 Task: Start in the project CipherNet the sprint 'UI Refresh Sprint', with a duration of 2 weeks. Start in the project CipherNet the sprint 'UI Refresh Sprint', with a duration of 1 week. Start in the project CipherNet the sprint 'UI Refresh Sprint', with a duration of 3 weeks
Action: Mouse moved to (1007, 212)
Screenshot: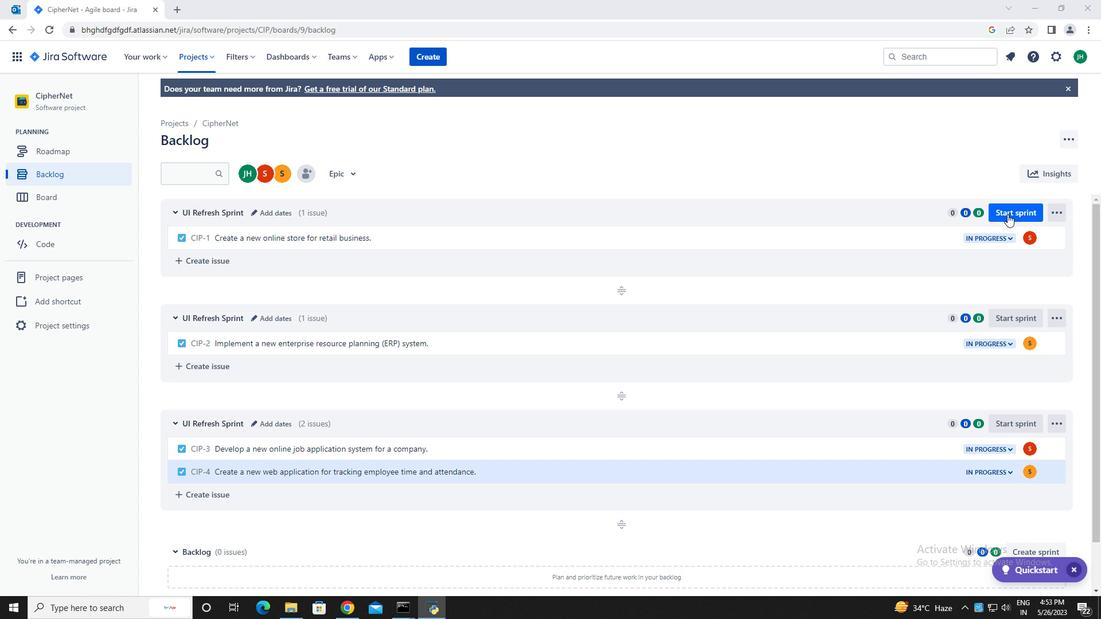 
Action: Mouse pressed left at (1007, 212)
Screenshot: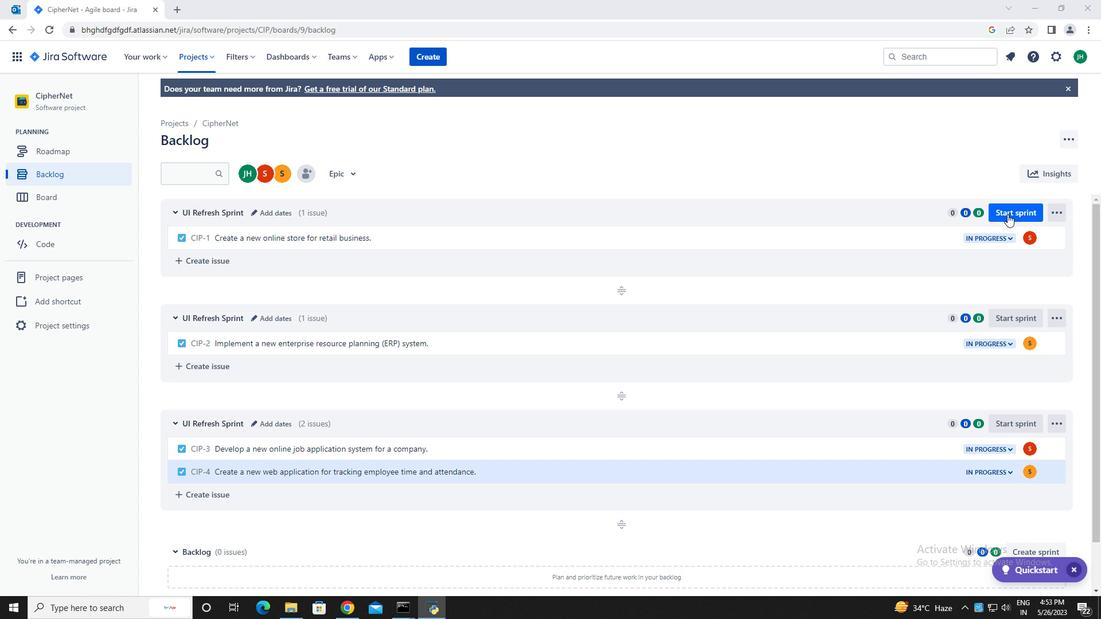 
Action: Mouse moved to (452, 196)
Screenshot: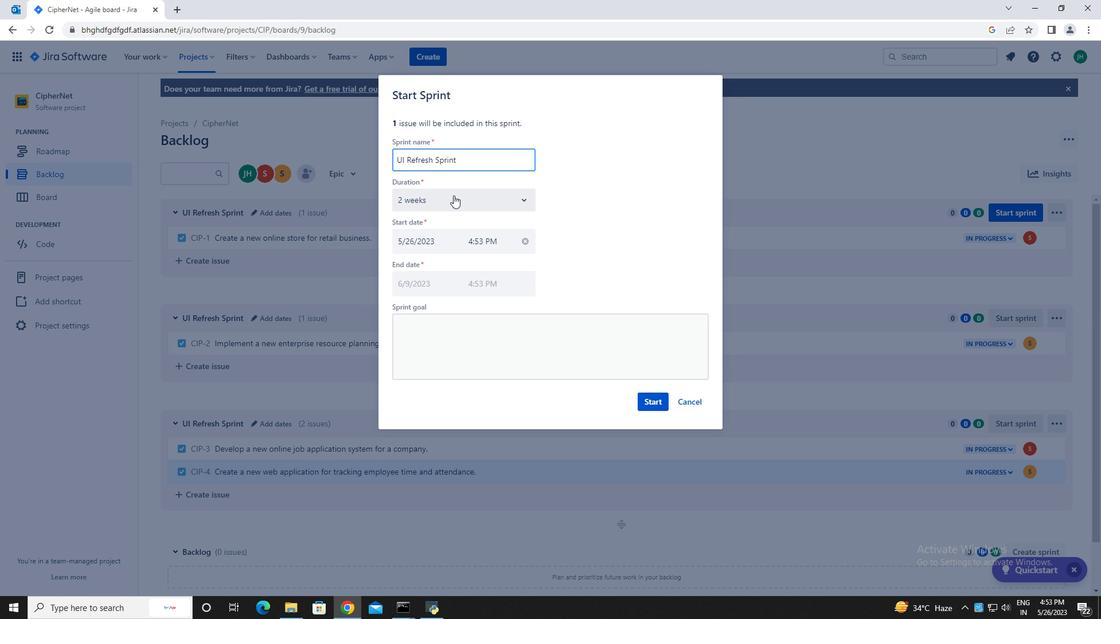 
Action: Mouse pressed left at (452, 196)
Screenshot: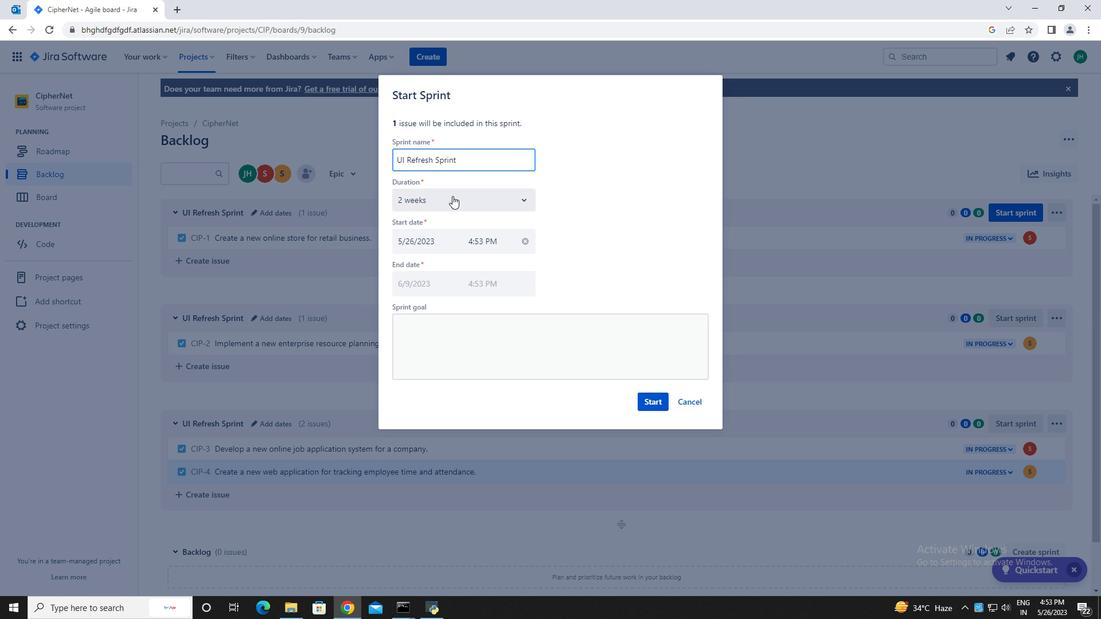 
Action: Mouse moved to (441, 246)
Screenshot: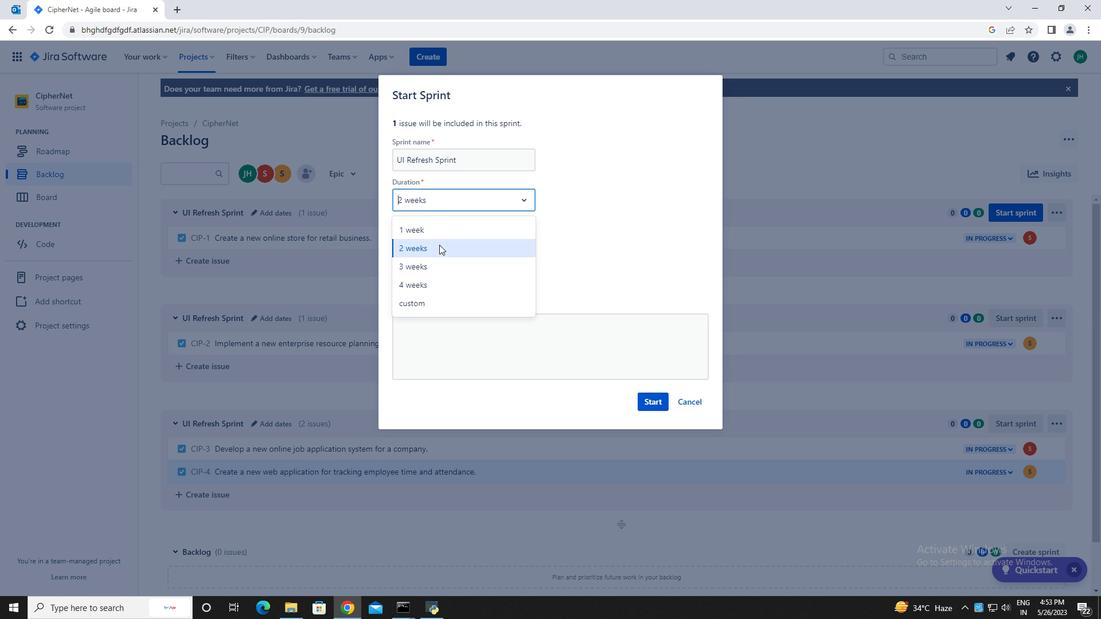 
Action: Mouse pressed left at (441, 246)
Screenshot: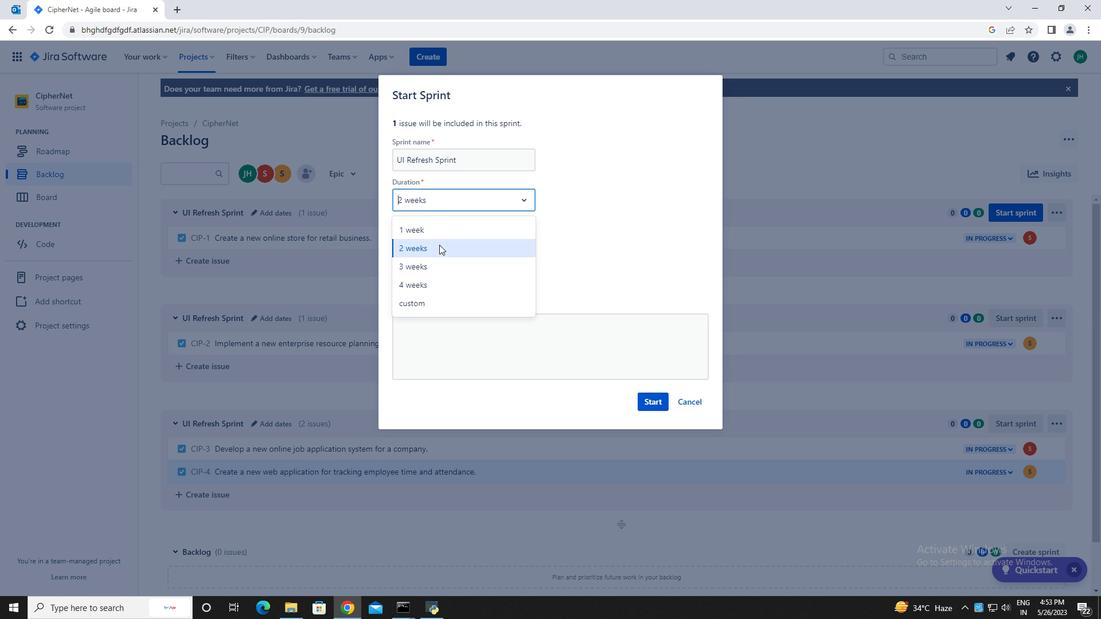 
Action: Mouse moved to (654, 402)
Screenshot: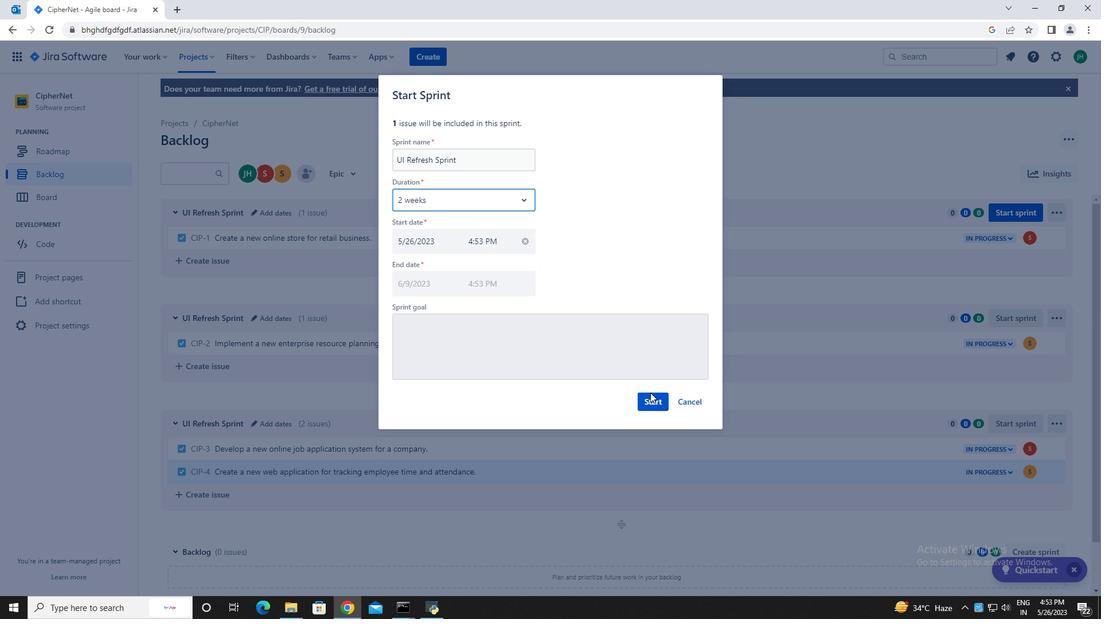 
Action: Mouse pressed left at (654, 402)
Screenshot: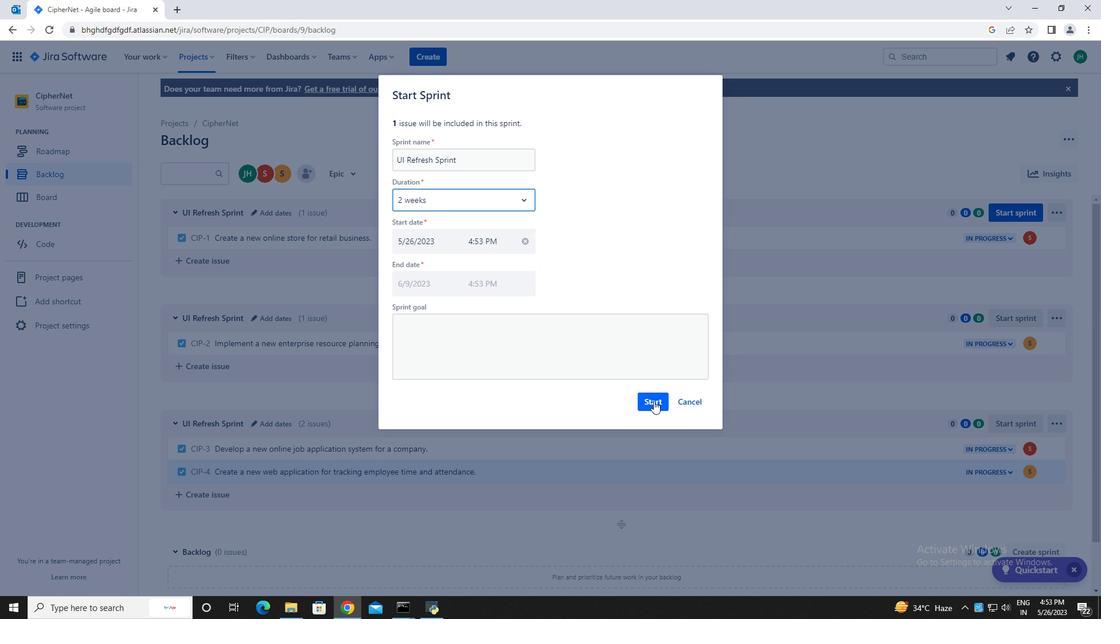 
Action: Mouse moved to (76, 173)
Screenshot: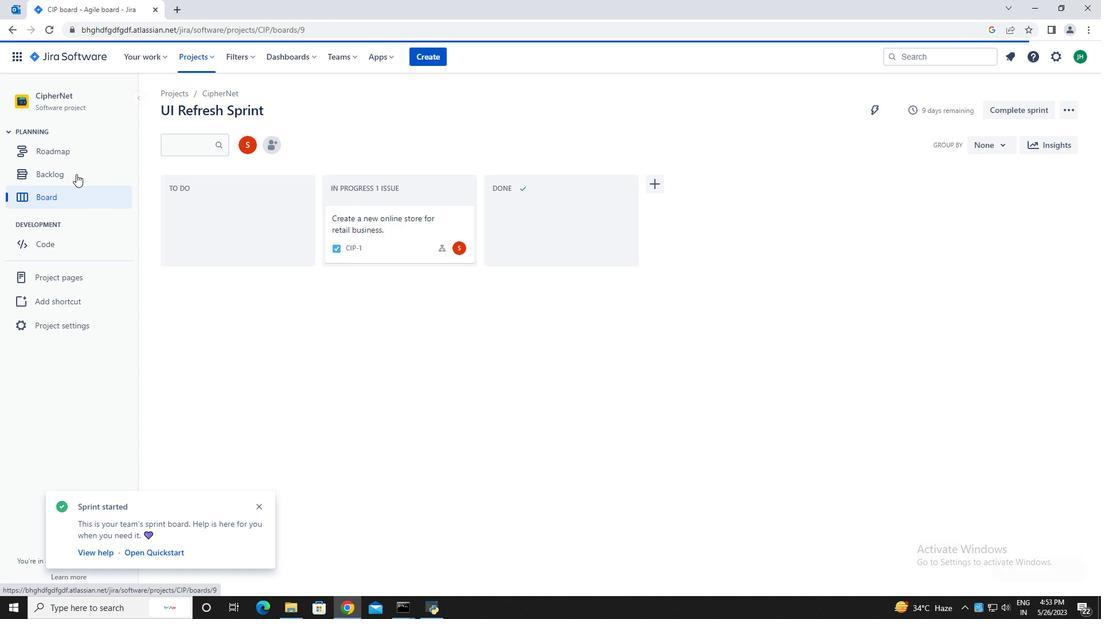 
Action: Mouse pressed left at (76, 173)
Screenshot: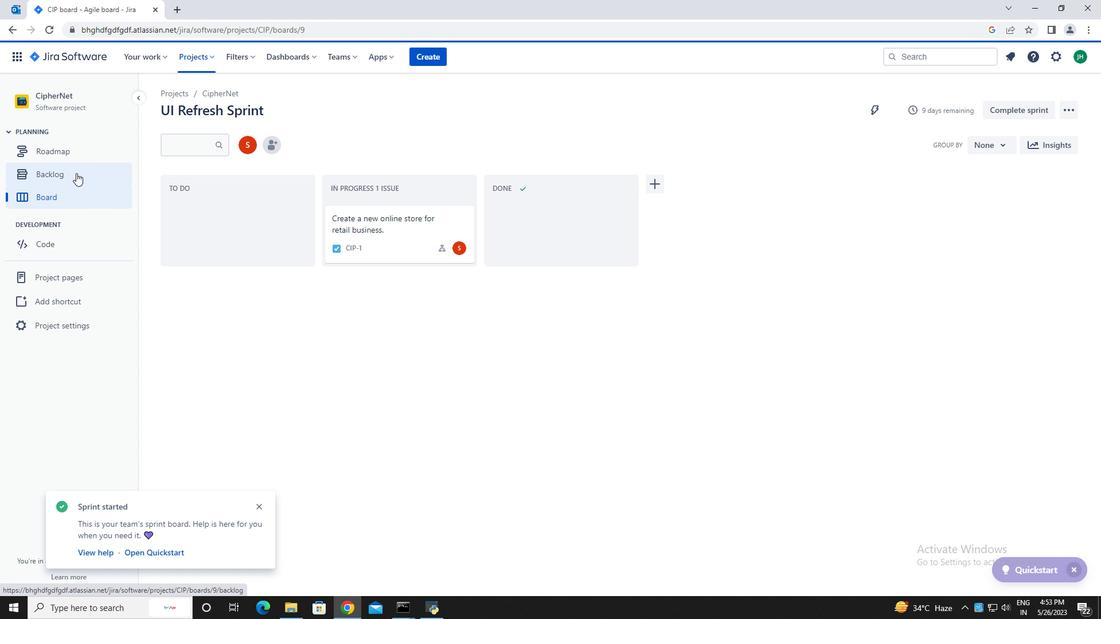 
Action: Mouse moved to (1015, 311)
Screenshot: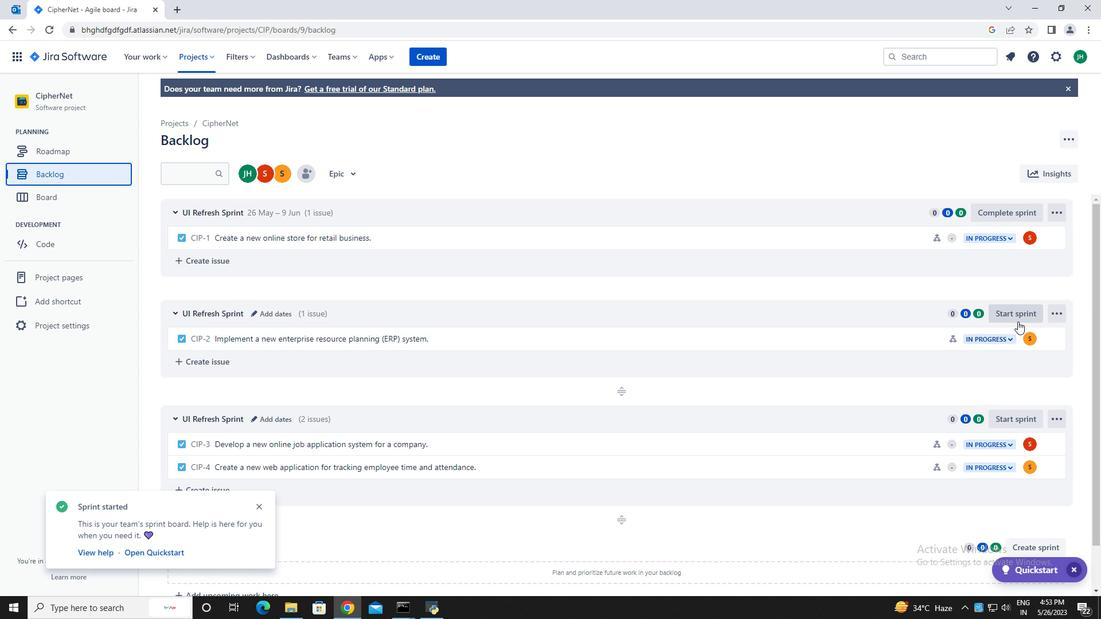 
Action: Mouse pressed left at (1015, 311)
Screenshot: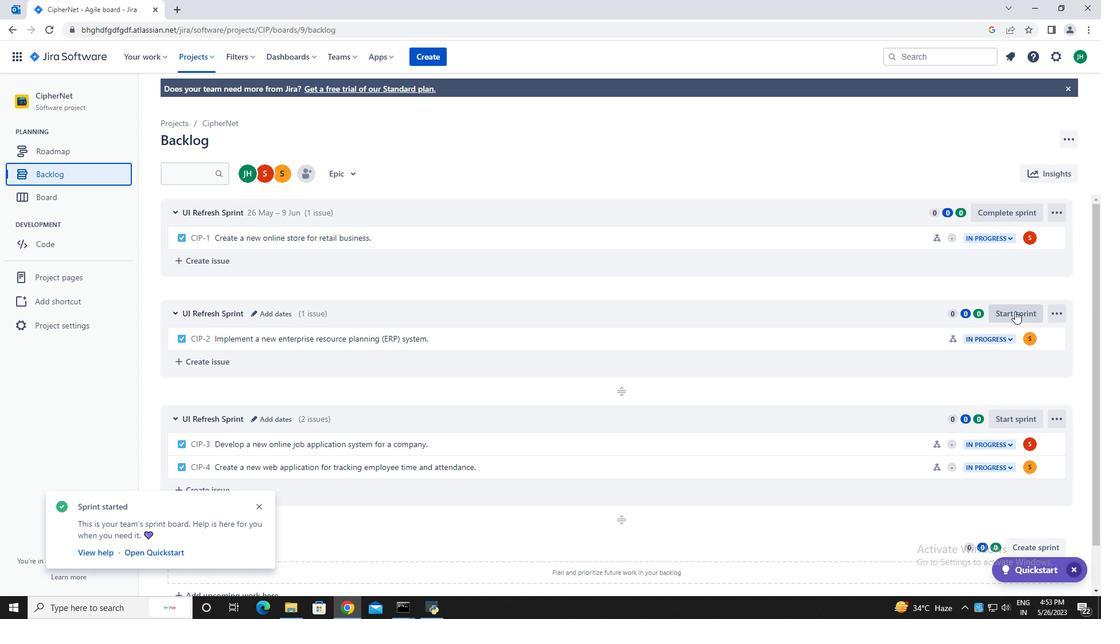 
Action: Mouse moved to (453, 203)
Screenshot: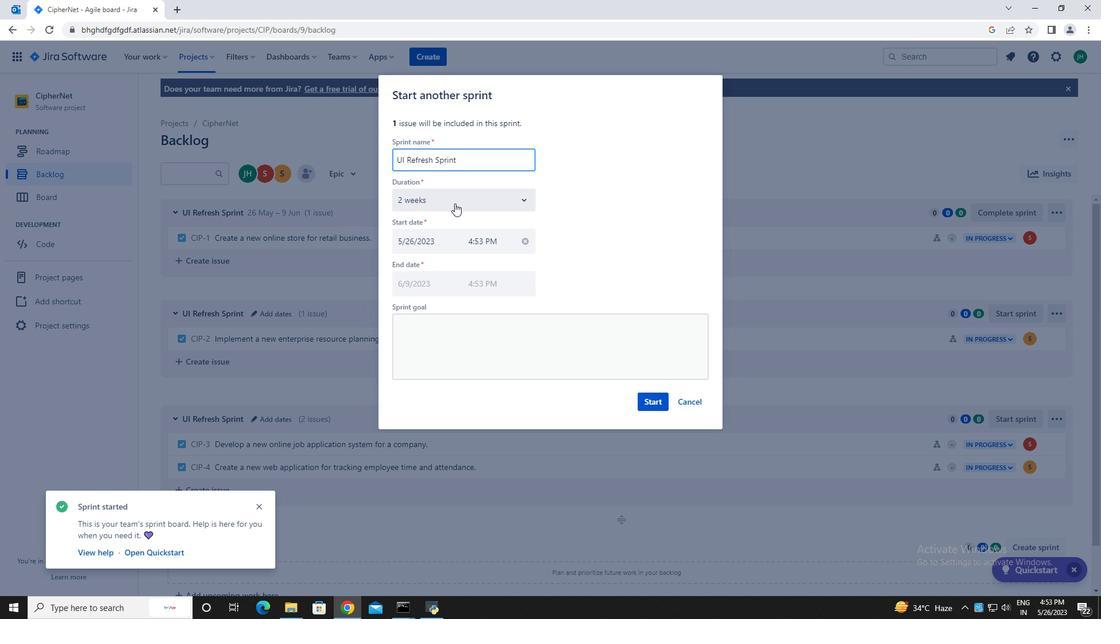 
Action: Mouse pressed left at (453, 203)
Screenshot: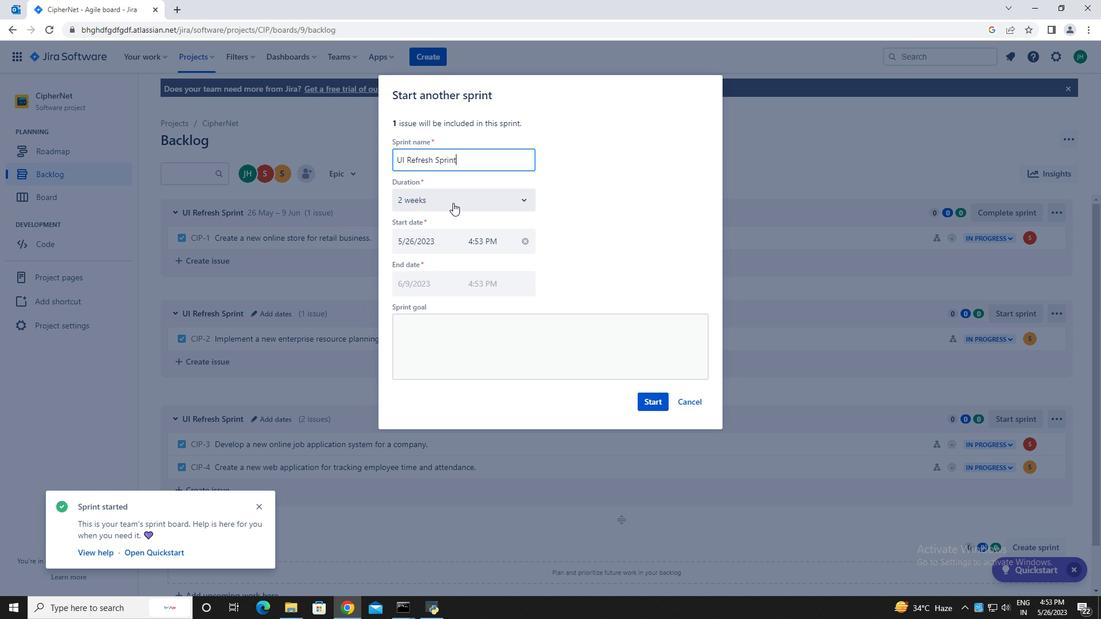
Action: Mouse moved to (448, 230)
Screenshot: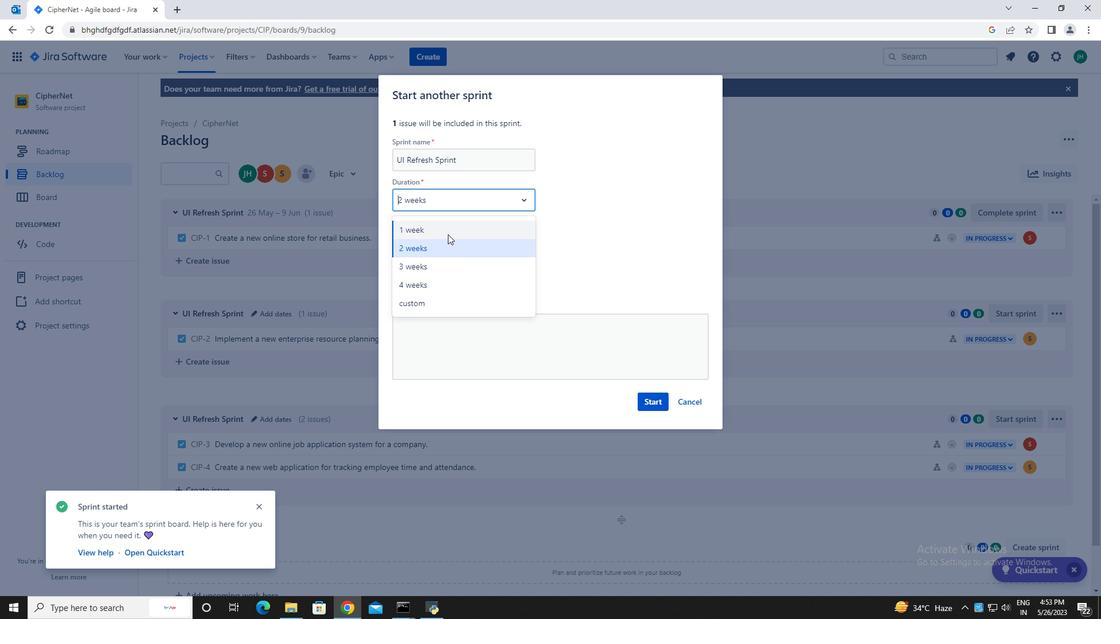 
Action: Mouse pressed left at (448, 230)
Screenshot: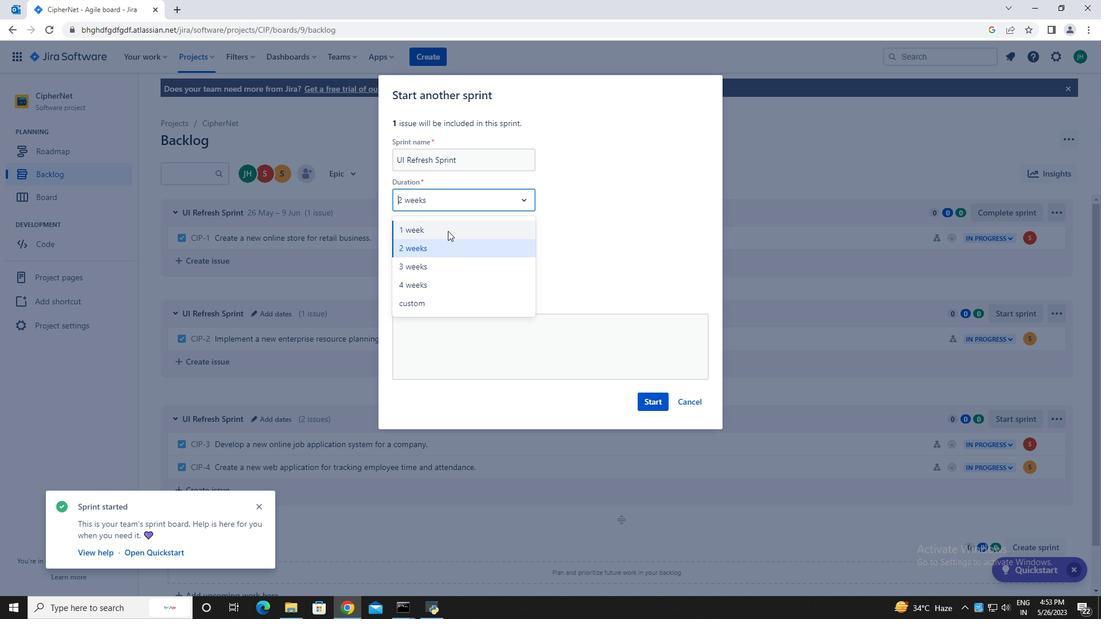 
Action: Mouse moved to (658, 395)
Screenshot: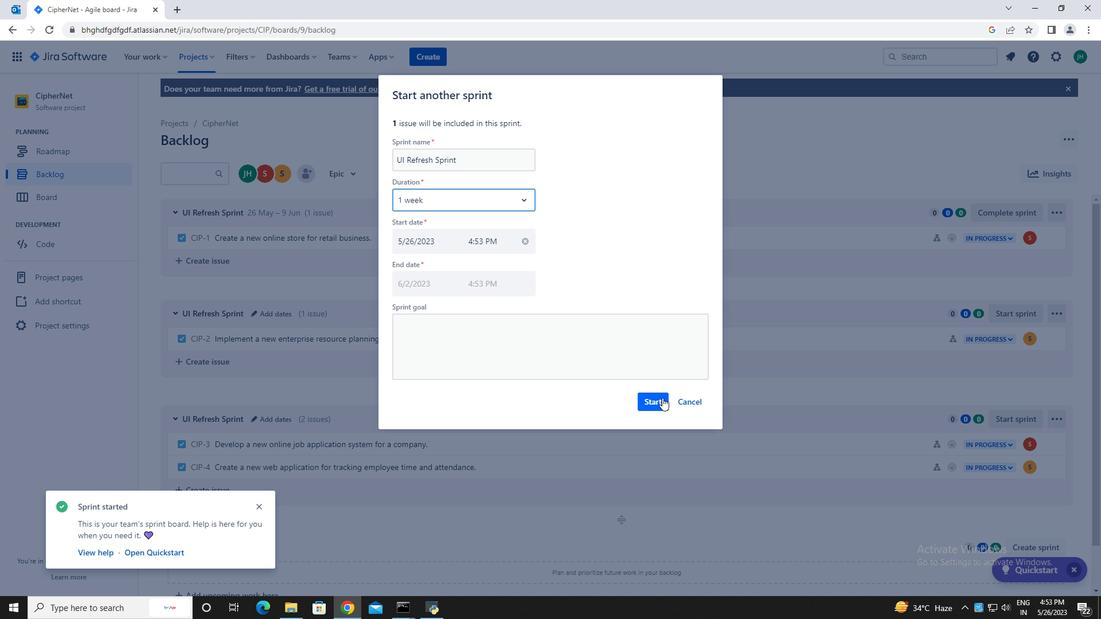 
Action: Mouse pressed left at (658, 395)
Screenshot: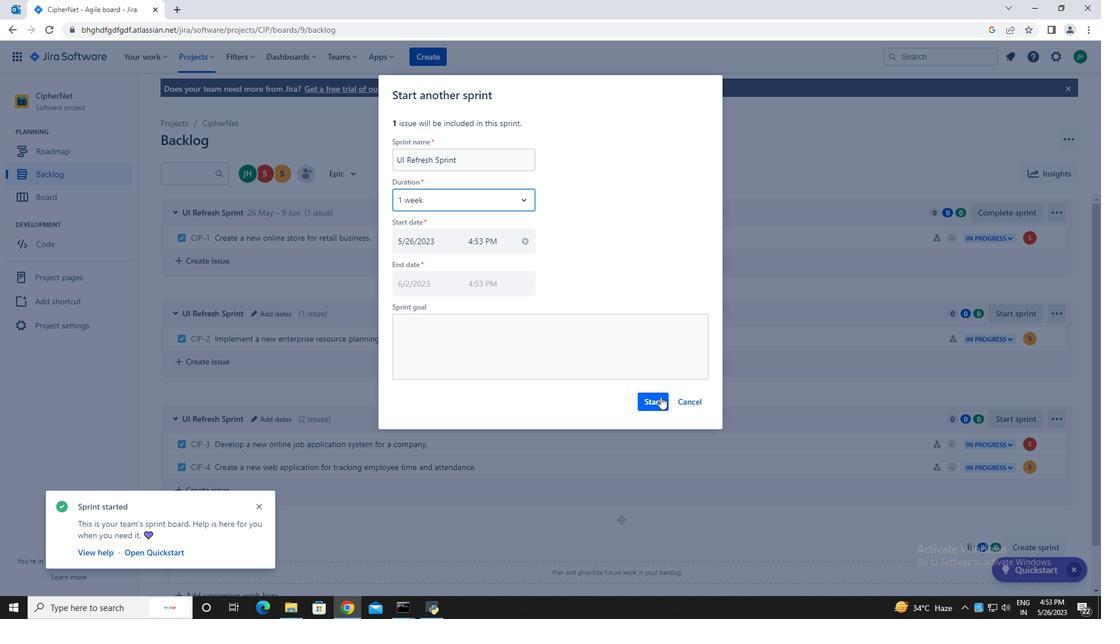 
Action: Mouse moved to (72, 173)
Screenshot: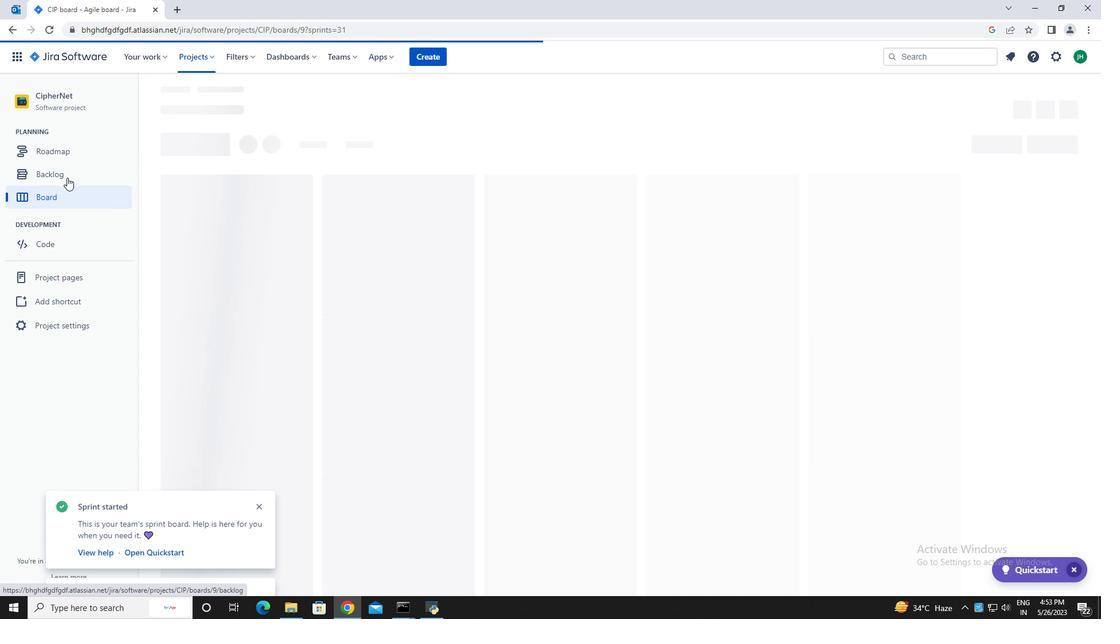 
Action: Mouse pressed left at (72, 173)
Screenshot: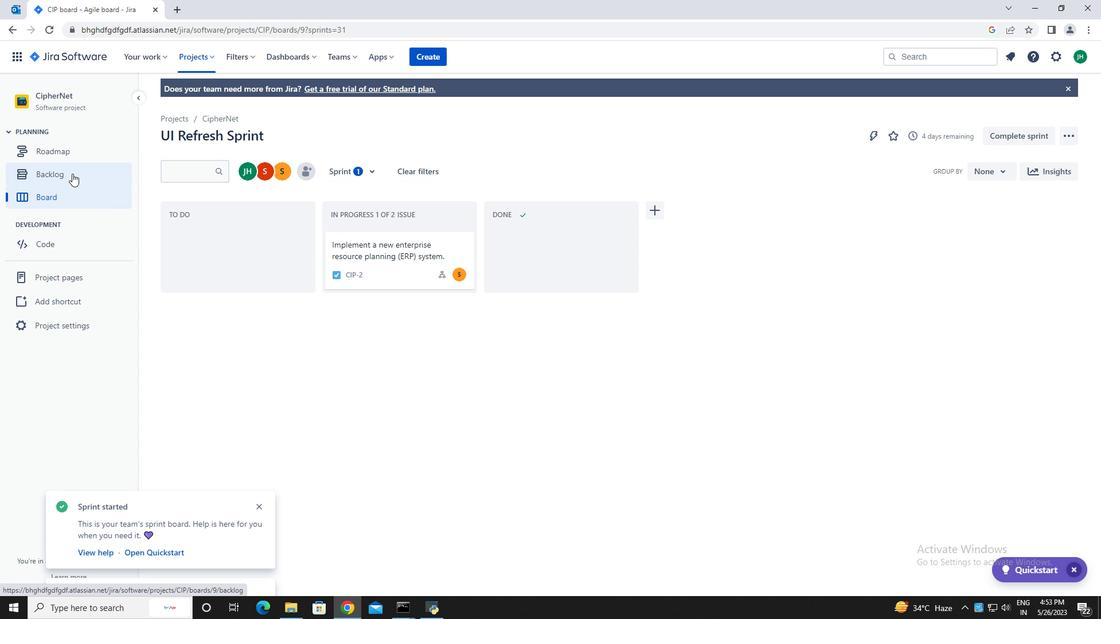 
Action: Mouse moved to (1014, 414)
Screenshot: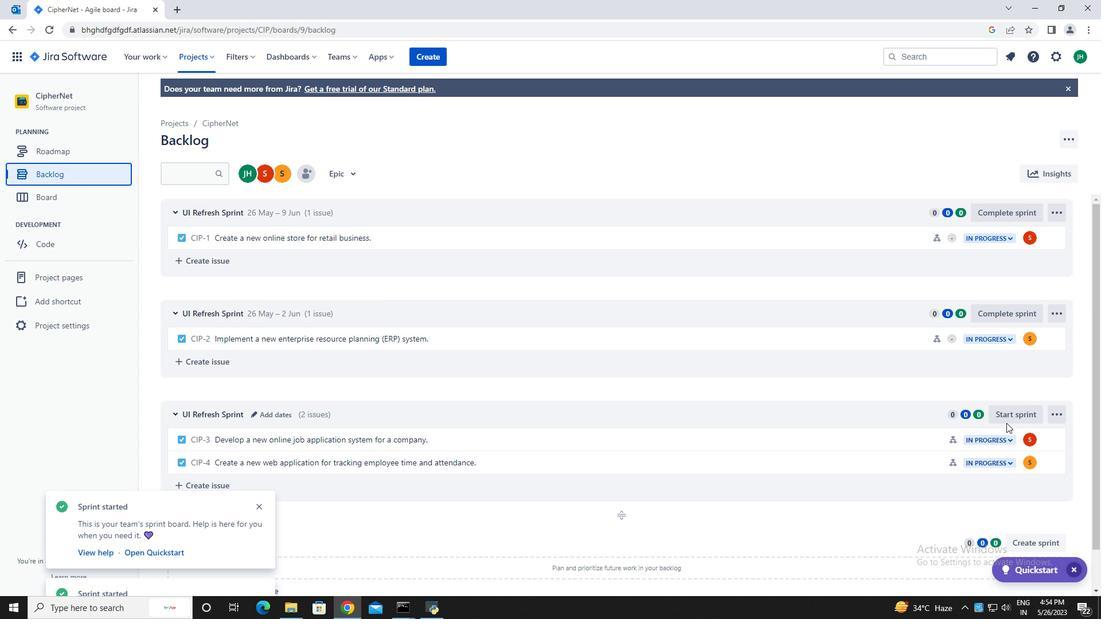 
Action: Mouse pressed left at (1014, 414)
Screenshot: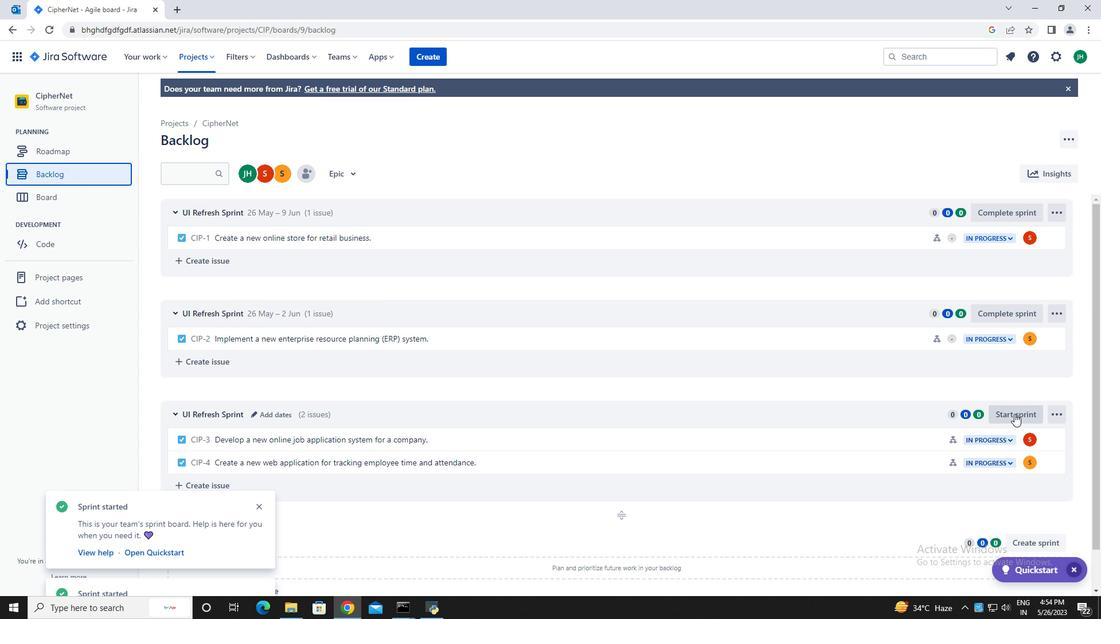 
Action: Mouse moved to (441, 199)
Screenshot: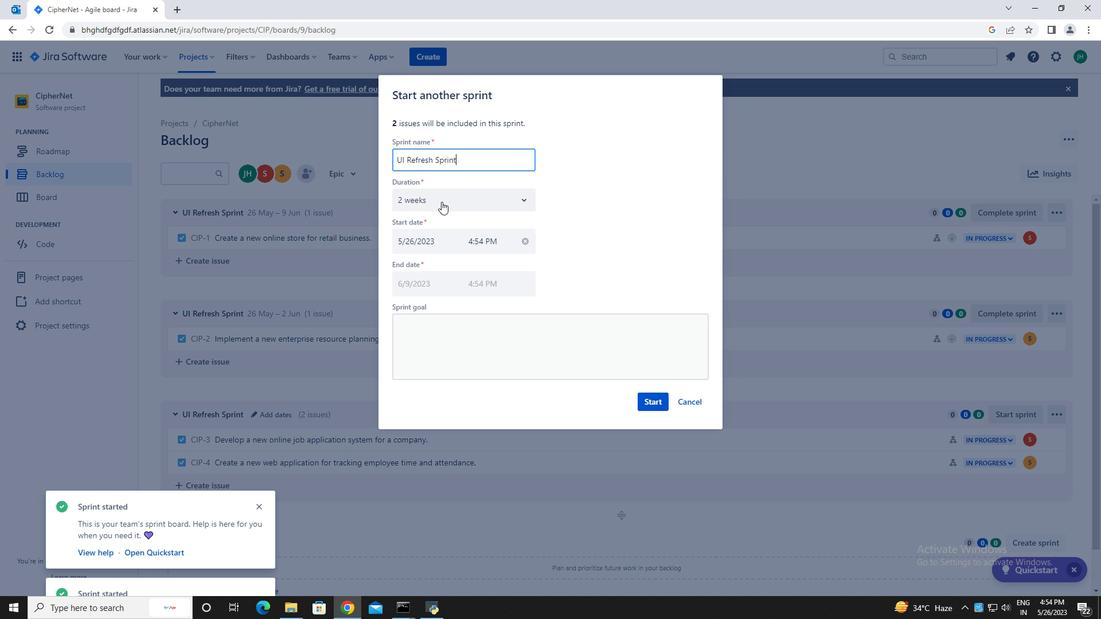 
Action: Mouse pressed left at (441, 199)
Screenshot: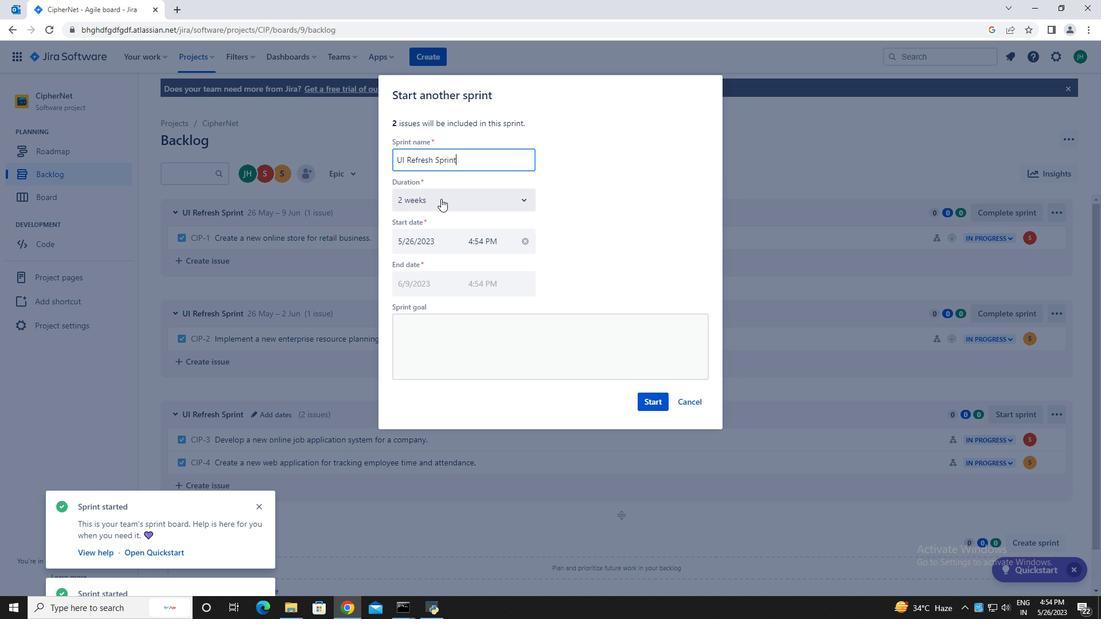 
Action: Mouse moved to (427, 270)
Screenshot: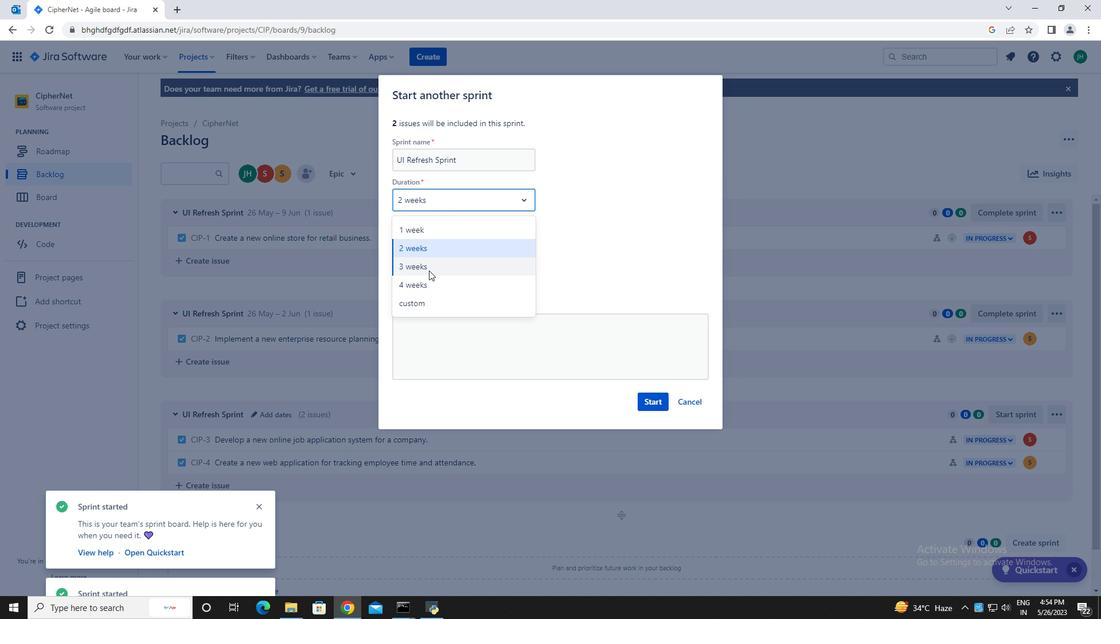 
Action: Mouse pressed left at (427, 270)
Screenshot: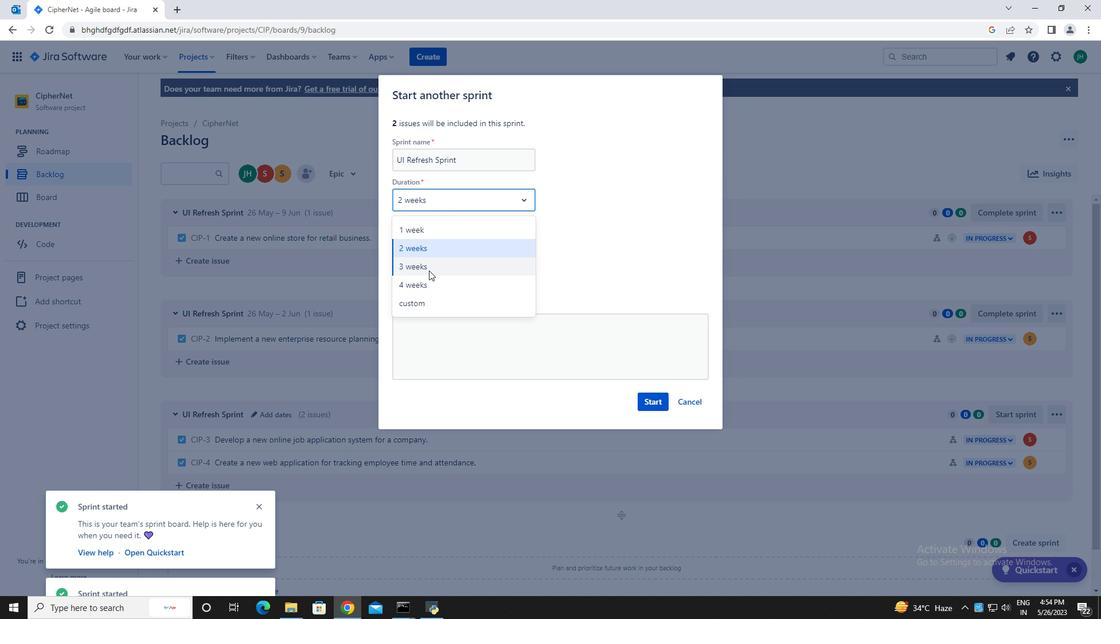
Action: Mouse moved to (648, 403)
Screenshot: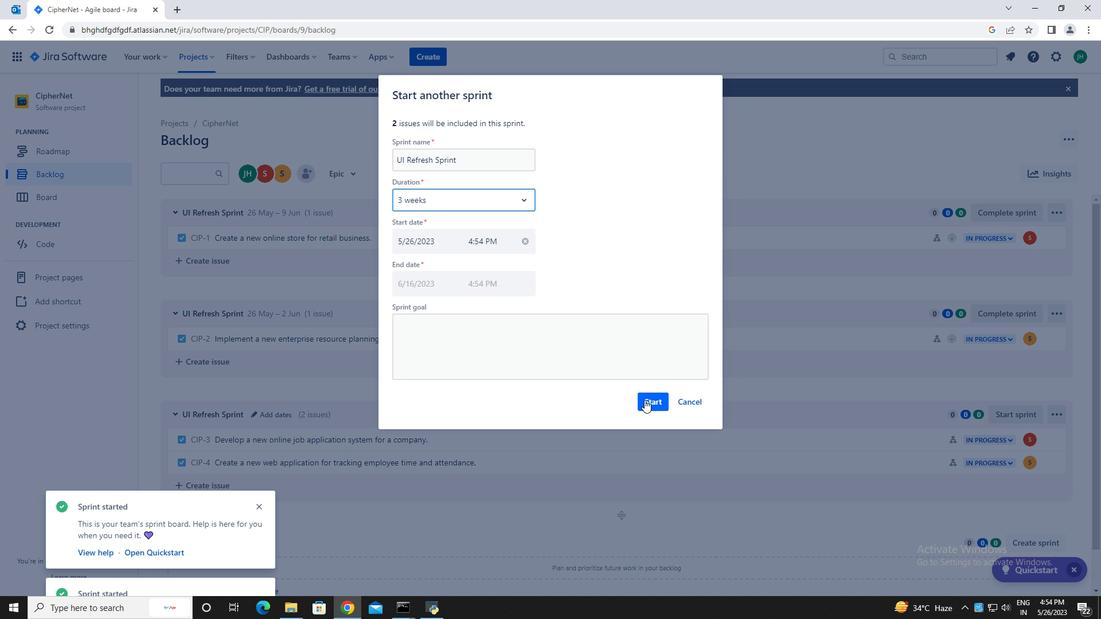
Action: Mouse pressed left at (648, 403)
Screenshot: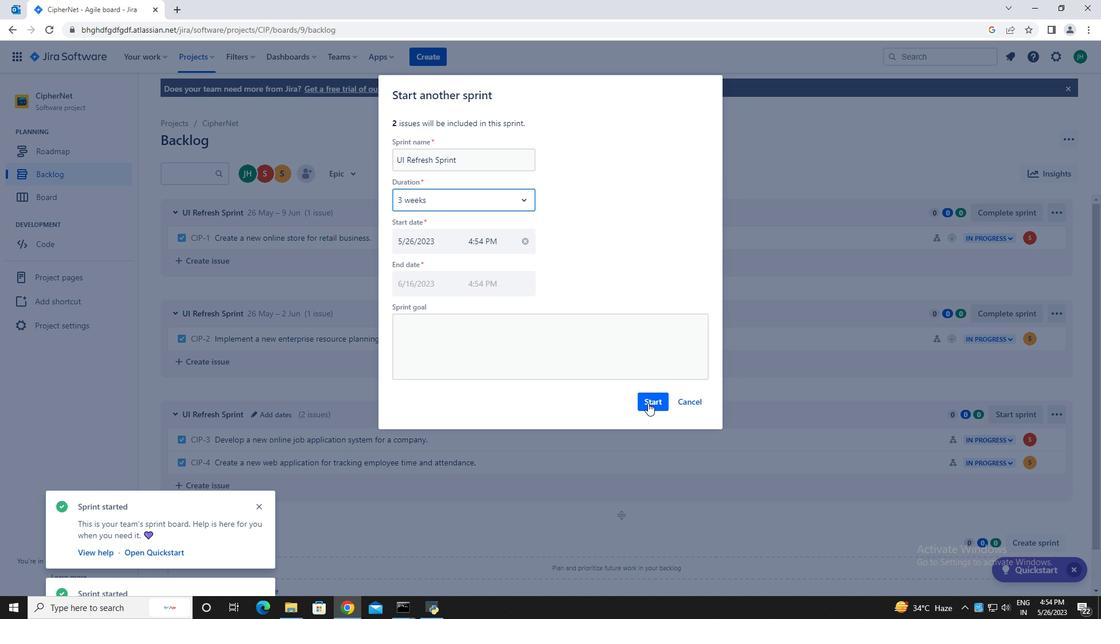 
Action: Mouse moved to (448, 372)
Screenshot: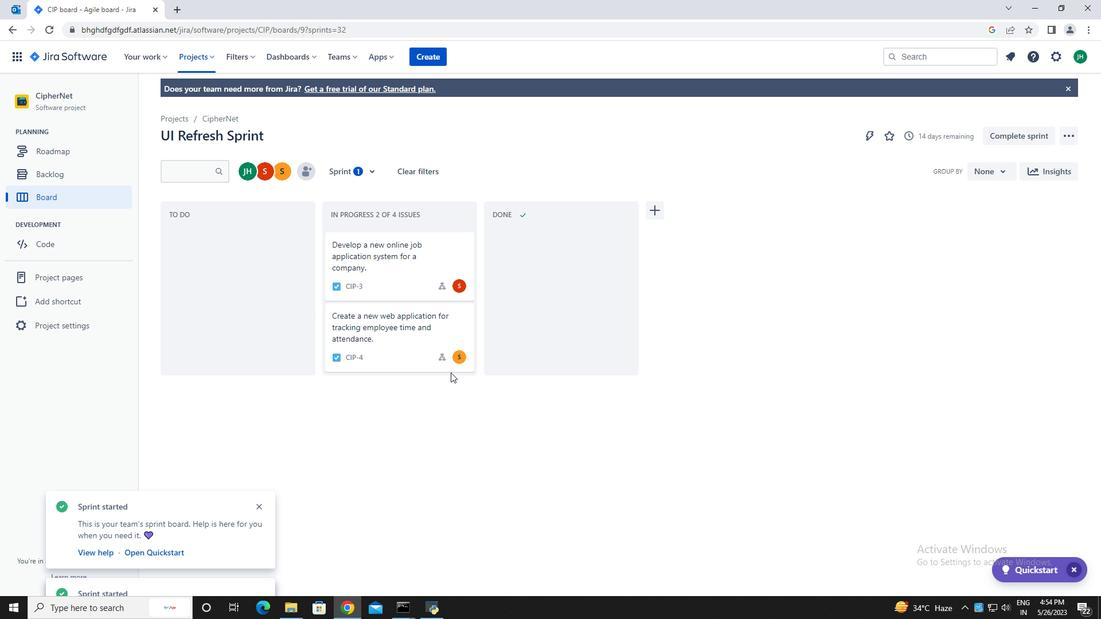 
